 Task: Change the midpoint to none.
Action: Mouse moved to (174, 125)
Screenshot: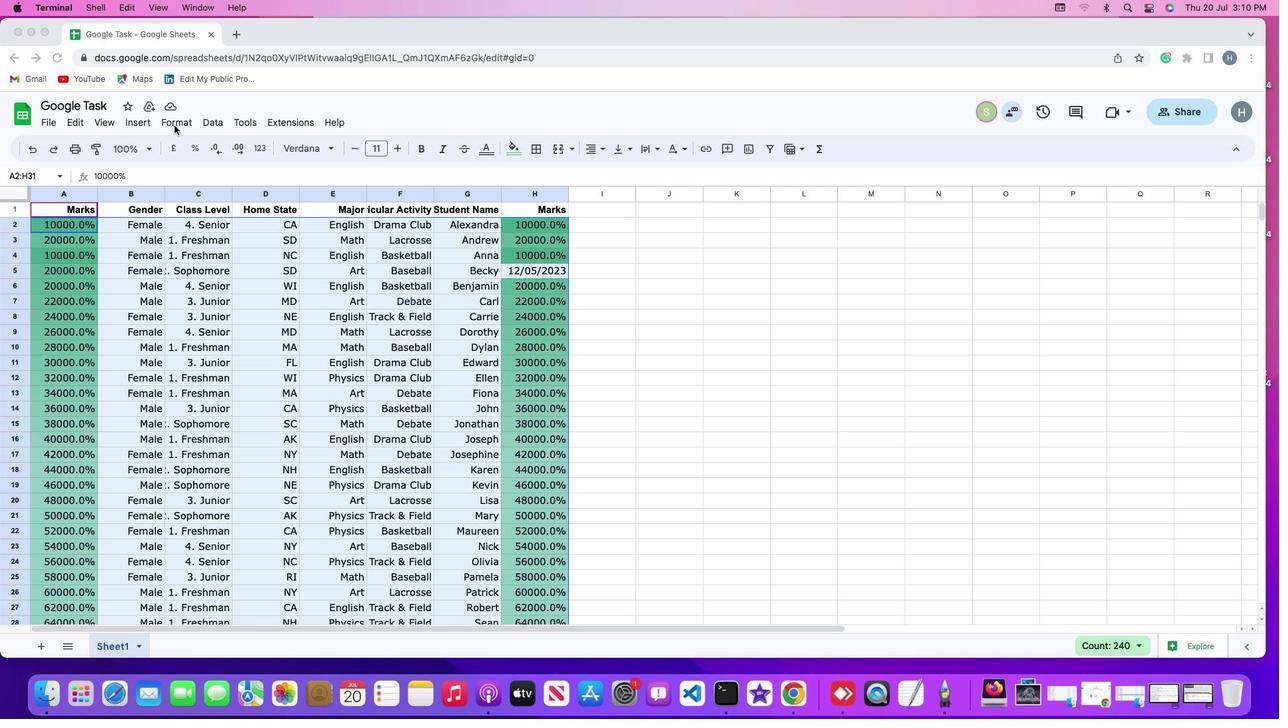 
Action: Mouse pressed left at (174, 125)
Screenshot: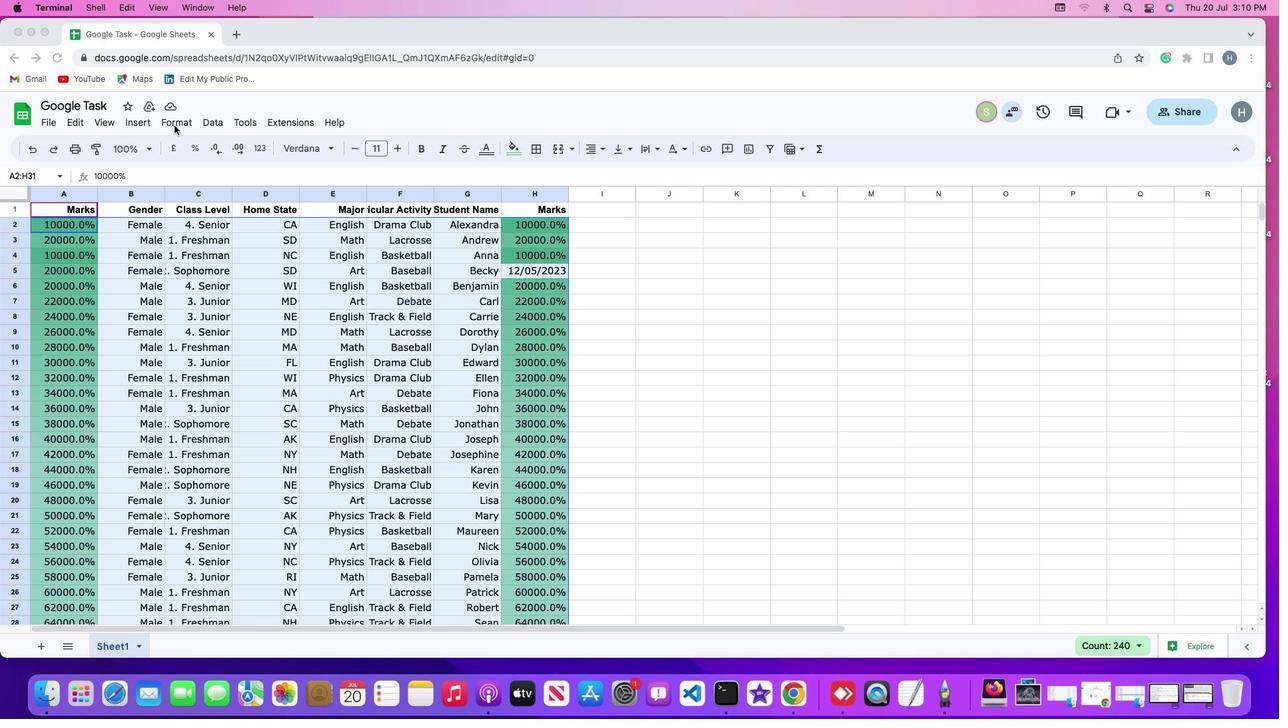 
Action: Mouse moved to (174, 125)
Screenshot: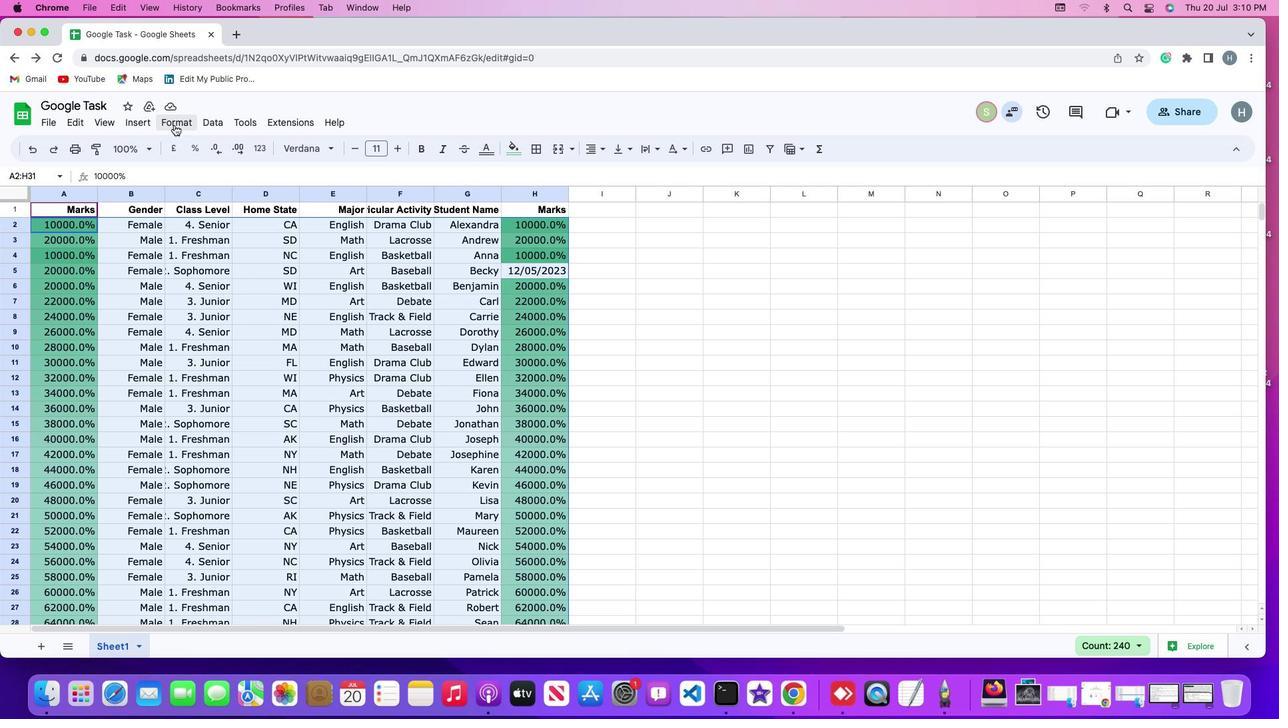 
Action: Mouse pressed left at (174, 125)
Screenshot: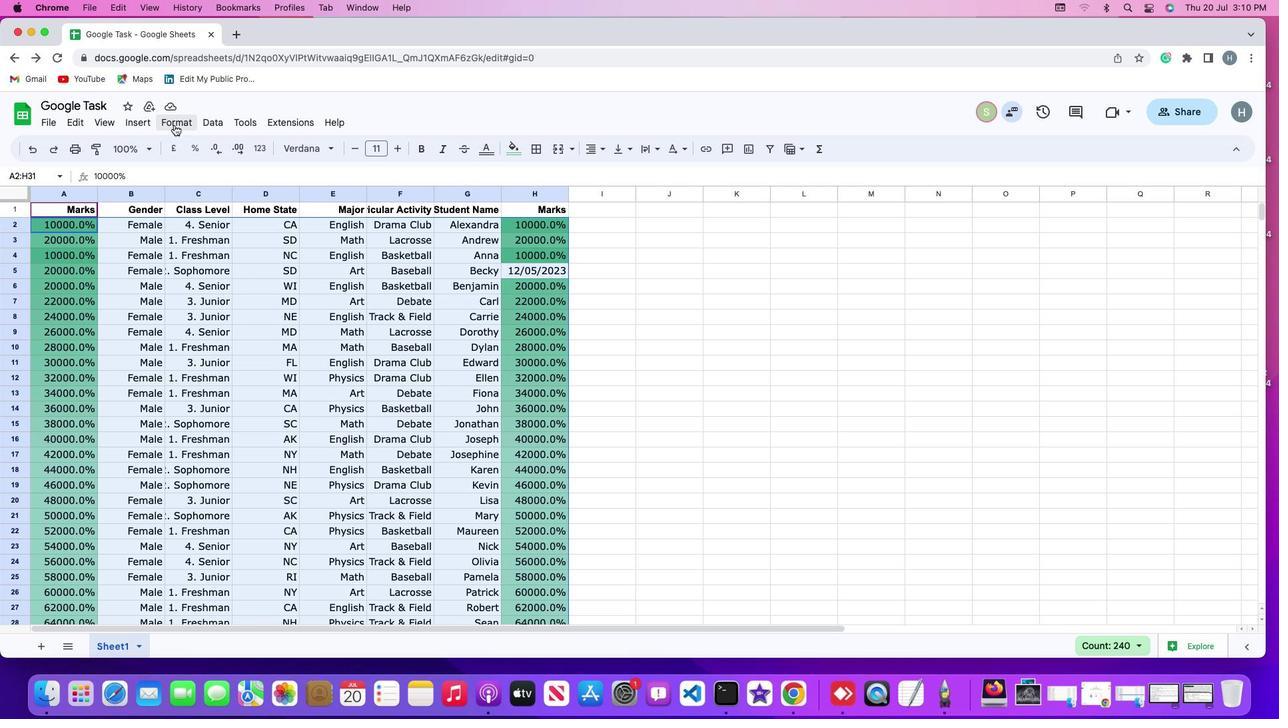 
Action: Mouse moved to (197, 351)
Screenshot: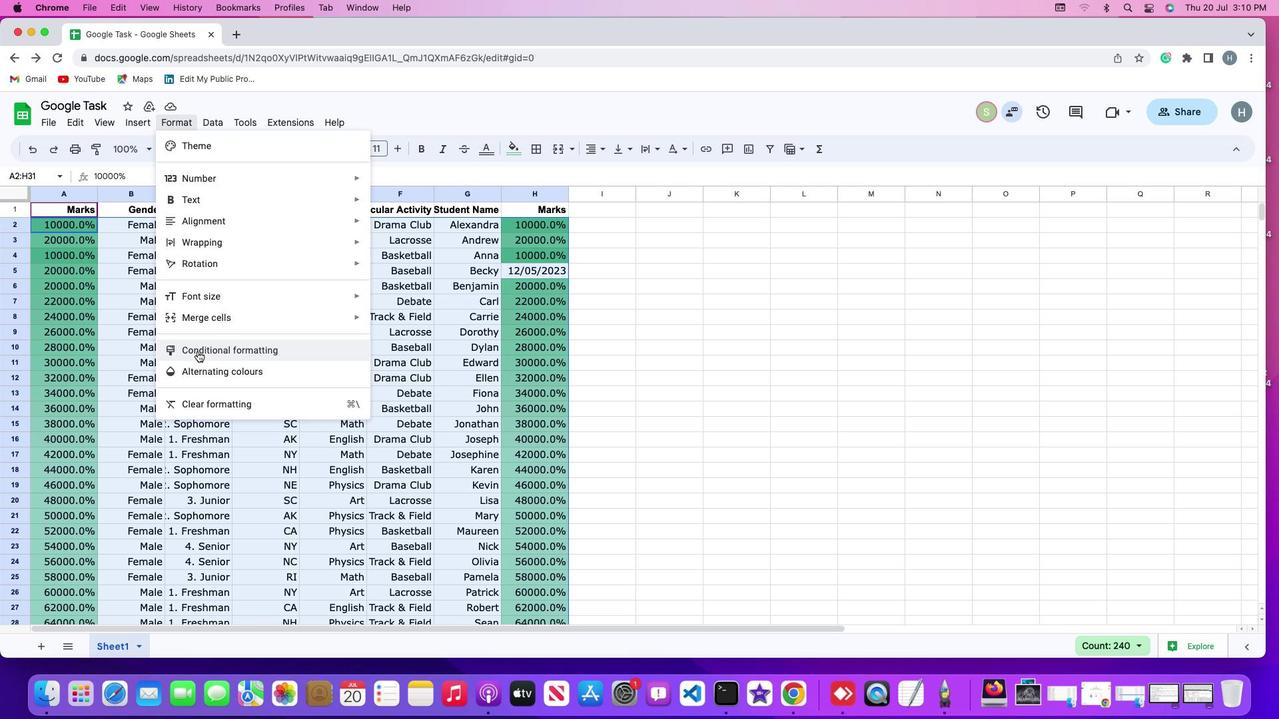
Action: Mouse pressed left at (197, 351)
Screenshot: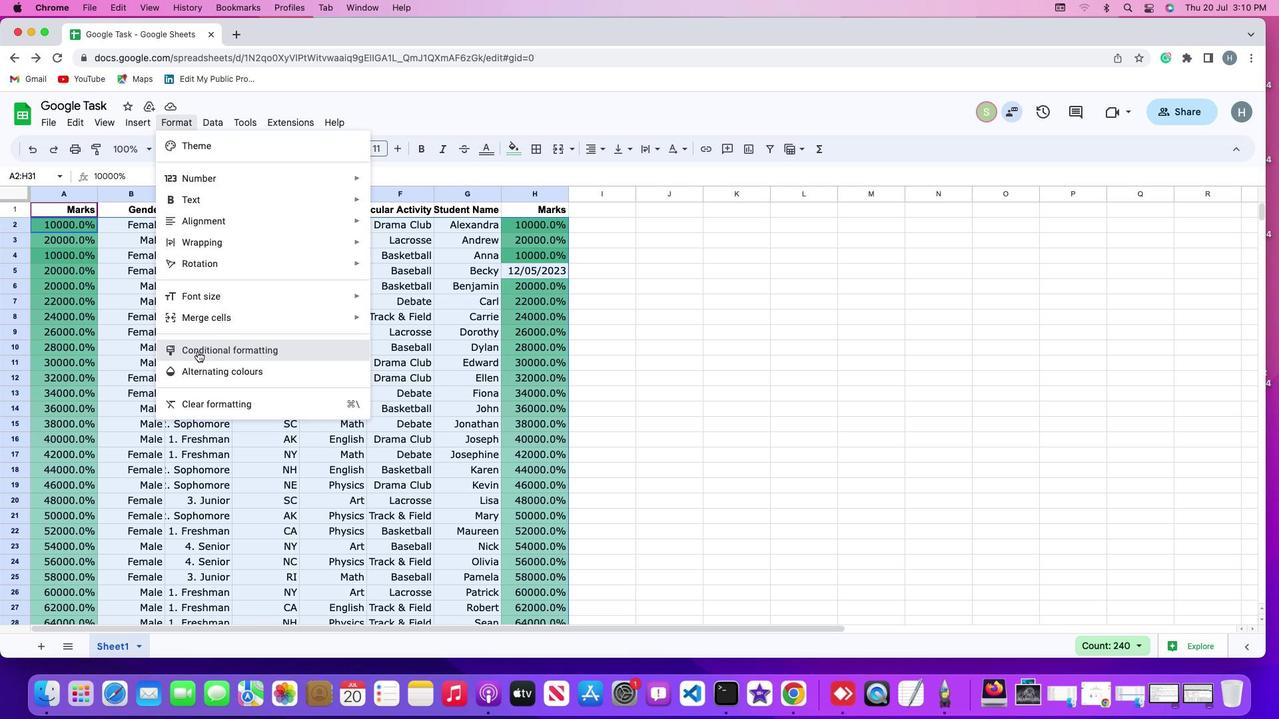
Action: Mouse moved to (1106, 241)
Screenshot: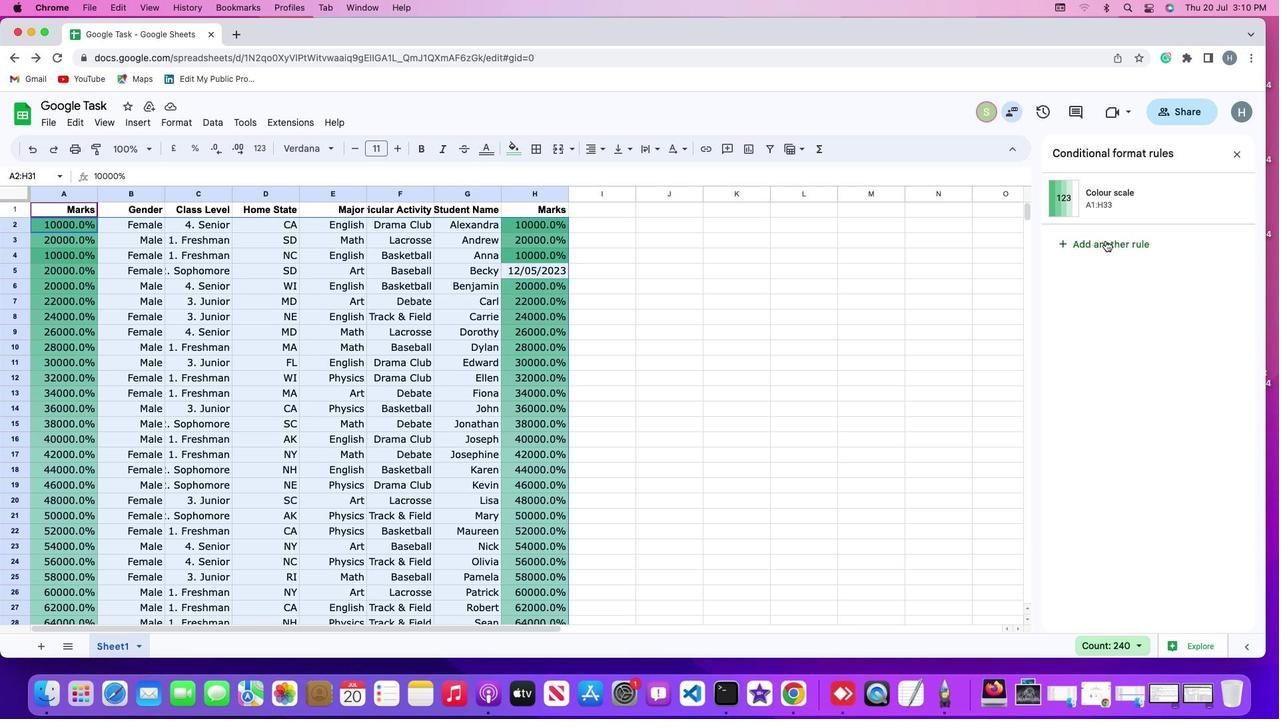 
Action: Mouse pressed left at (1106, 241)
Screenshot: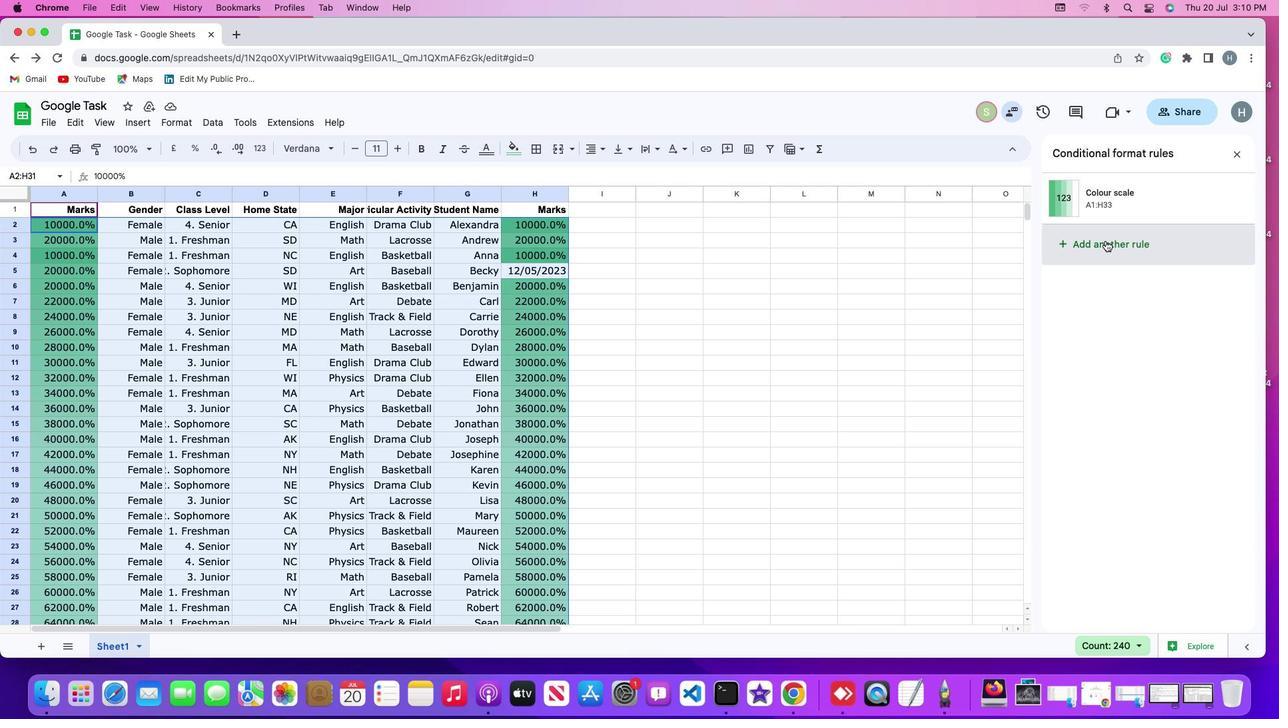 
Action: Mouse moved to (1190, 189)
Screenshot: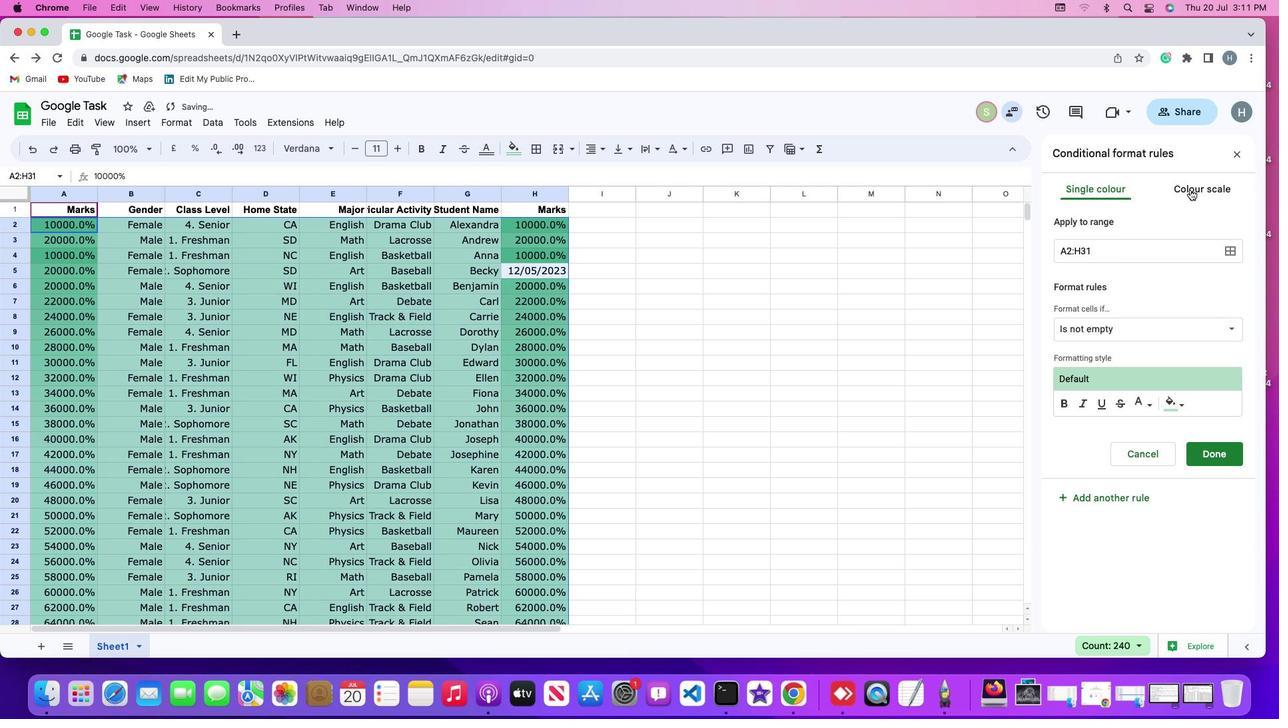 
Action: Mouse pressed left at (1190, 189)
Screenshot: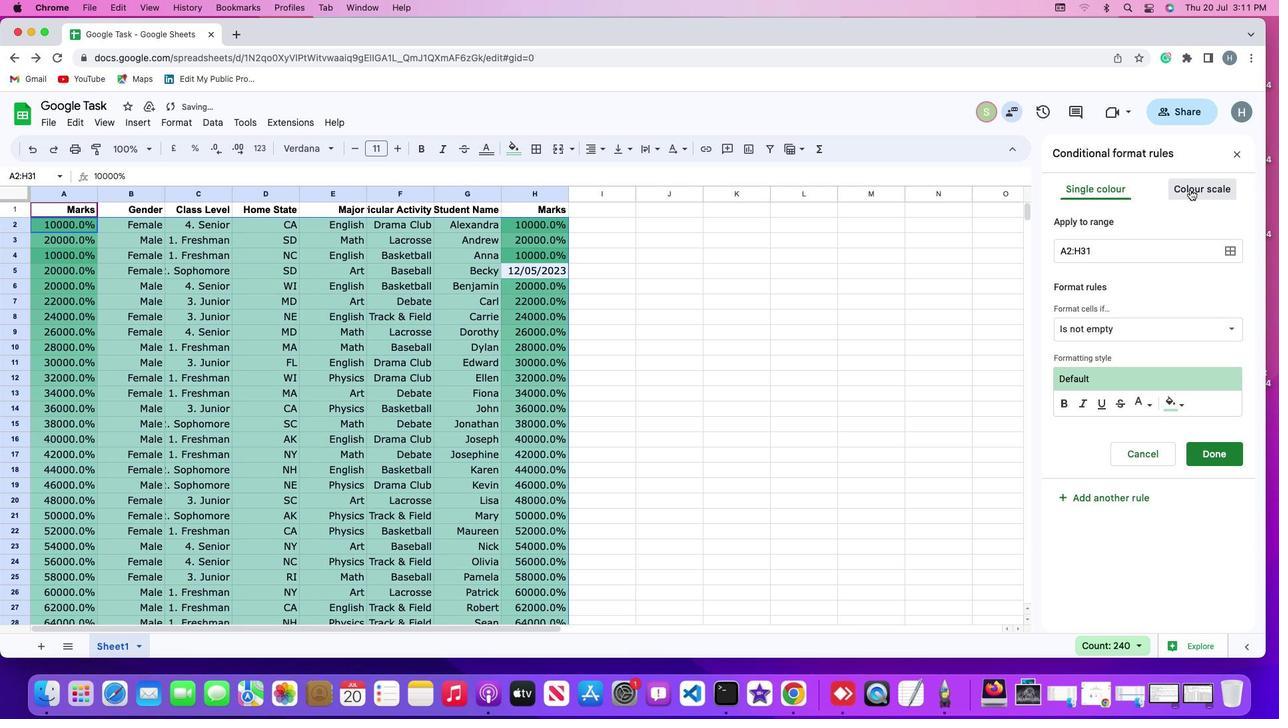
Action: Mouse moved to (1126, 445)
Screenshot: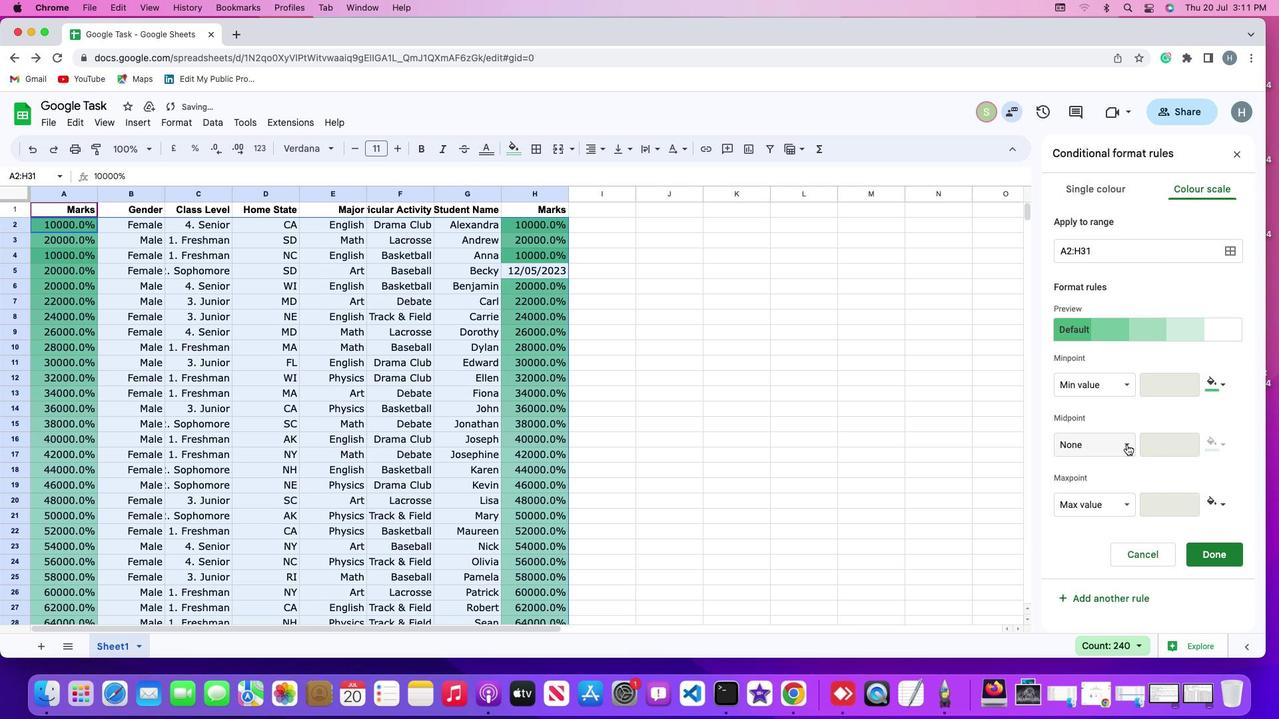 
Action: Mouse pressed left at (1126, 445)
Screenshot: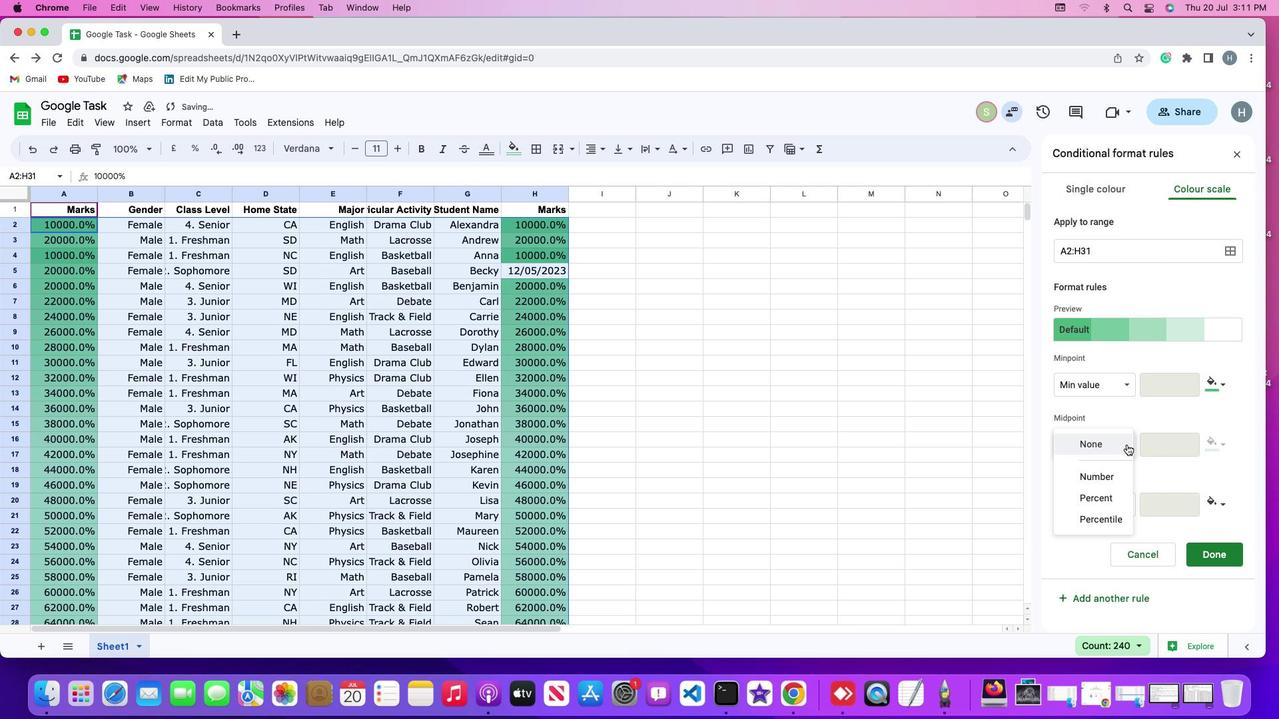 
Action: Mouse moved to (1081, 441)
Screenshot: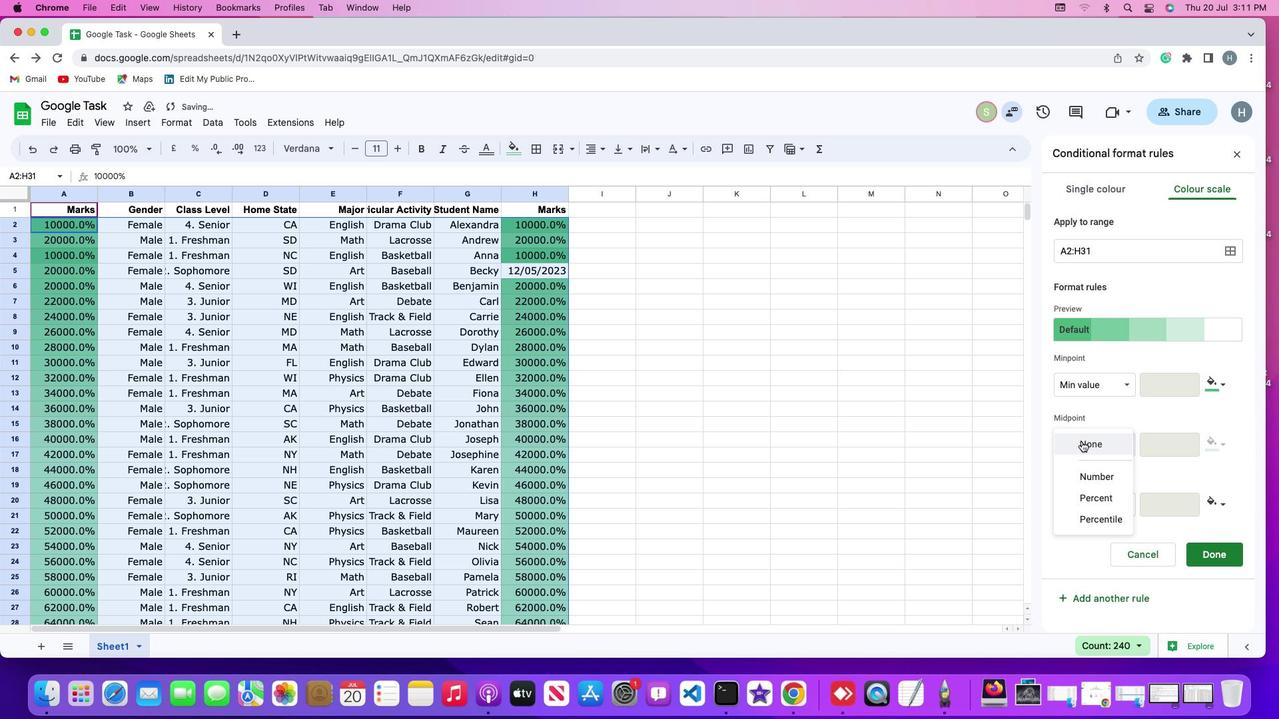 
Action: Mouse pressed left at (1081, 441)
Screenshot: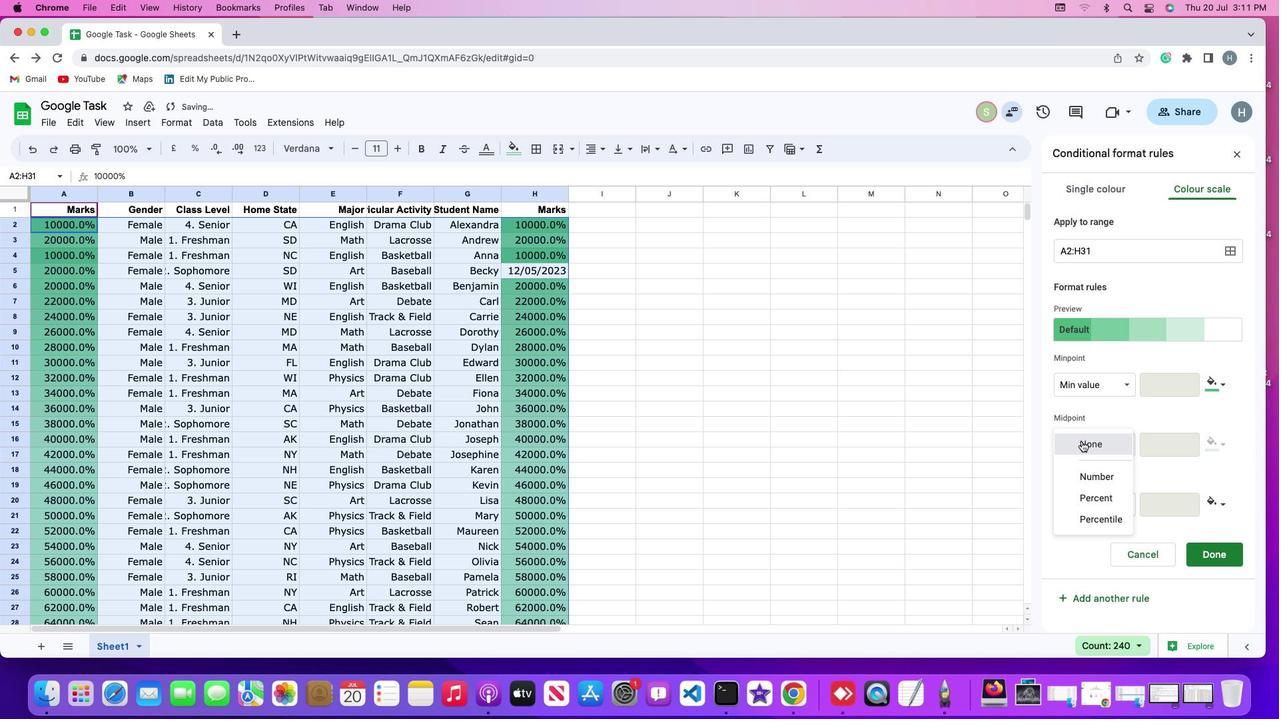 
Action: Key pressed Key.f8
Screenshot: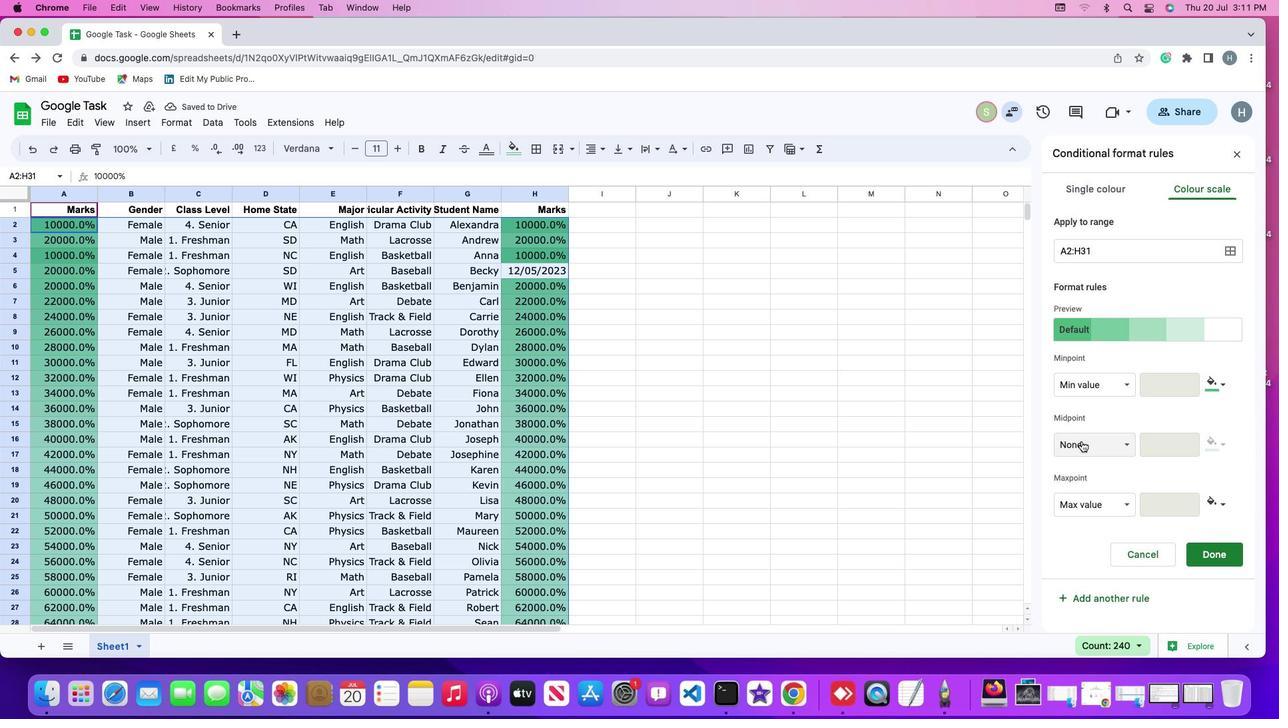 
